 Task: Align the text "What is your name?" in the middle.
Action: Mouse moved to (107, 81)
Screenshot: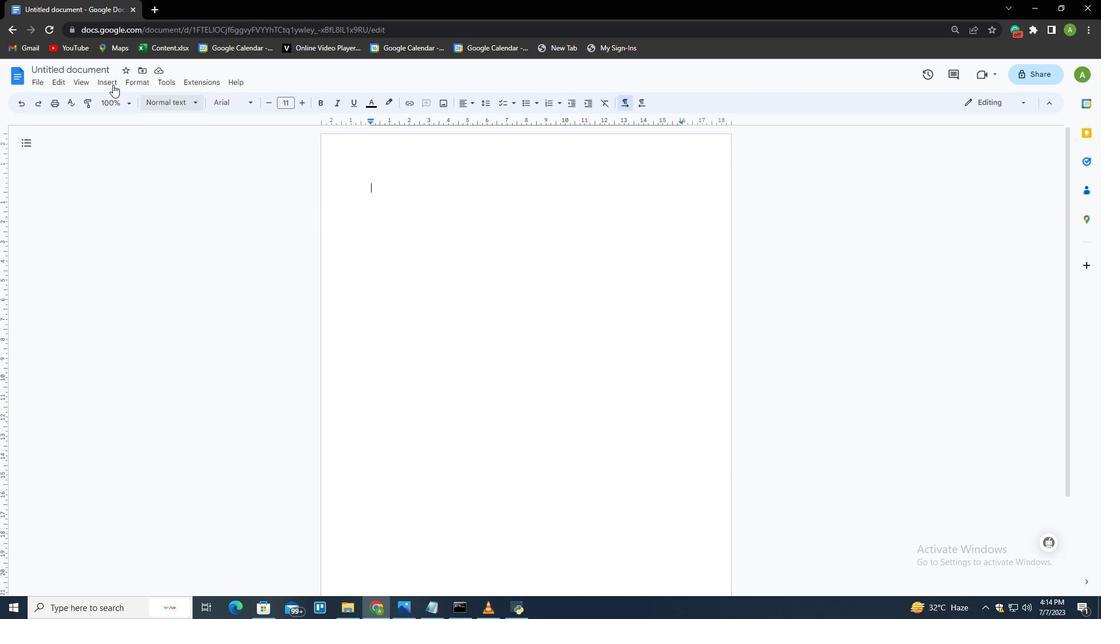 
Action: Mouse pressed left at (107, 81)
Screenshot: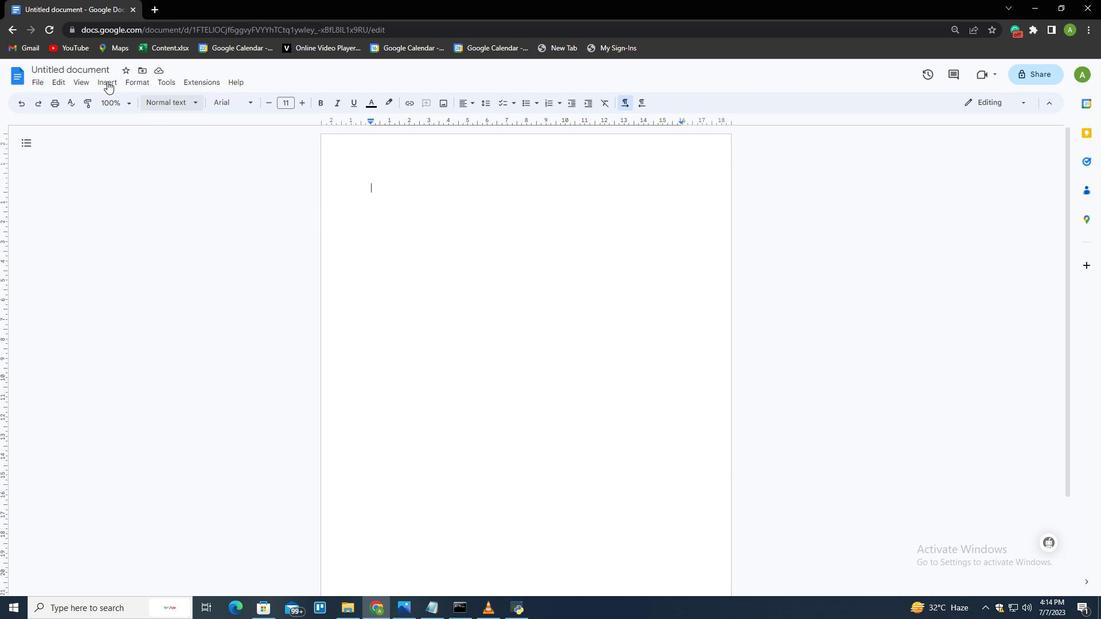 
Action: Mouse moved to (125, 130)
Screenshot: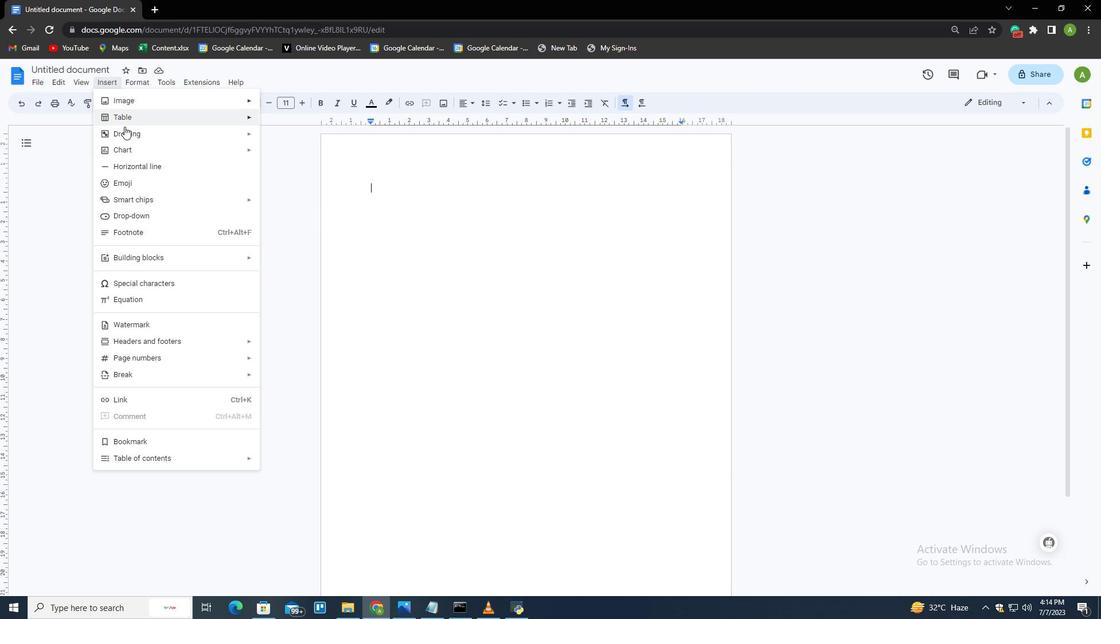 
Action: Mouse pressed left at (125, 130)
Screenshot: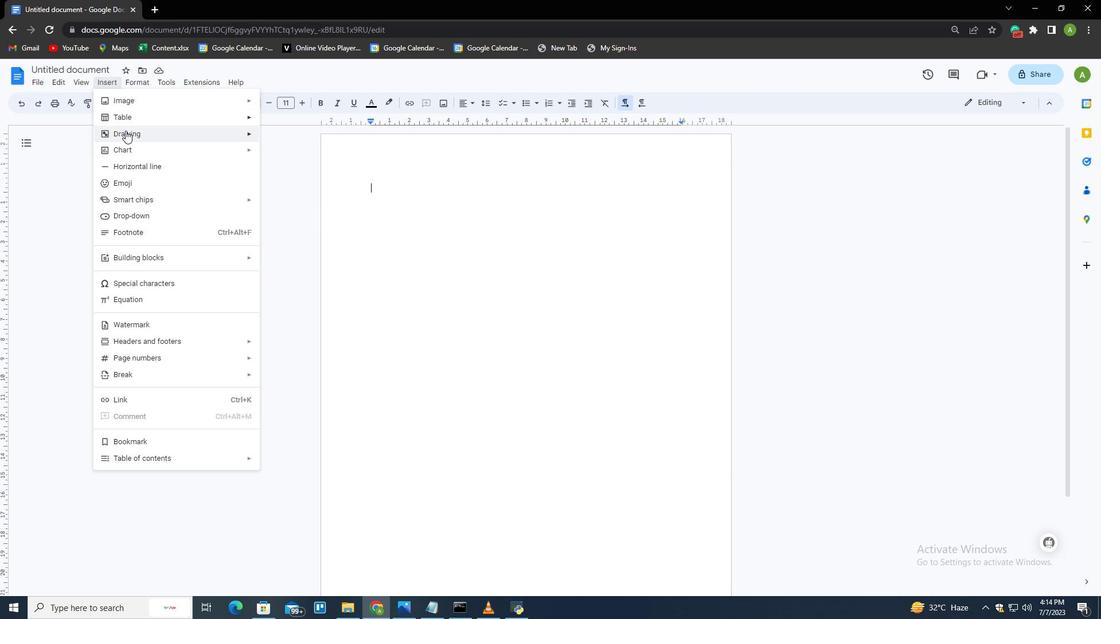 
Action: Mouse moved to (275, 134)
Screenshot: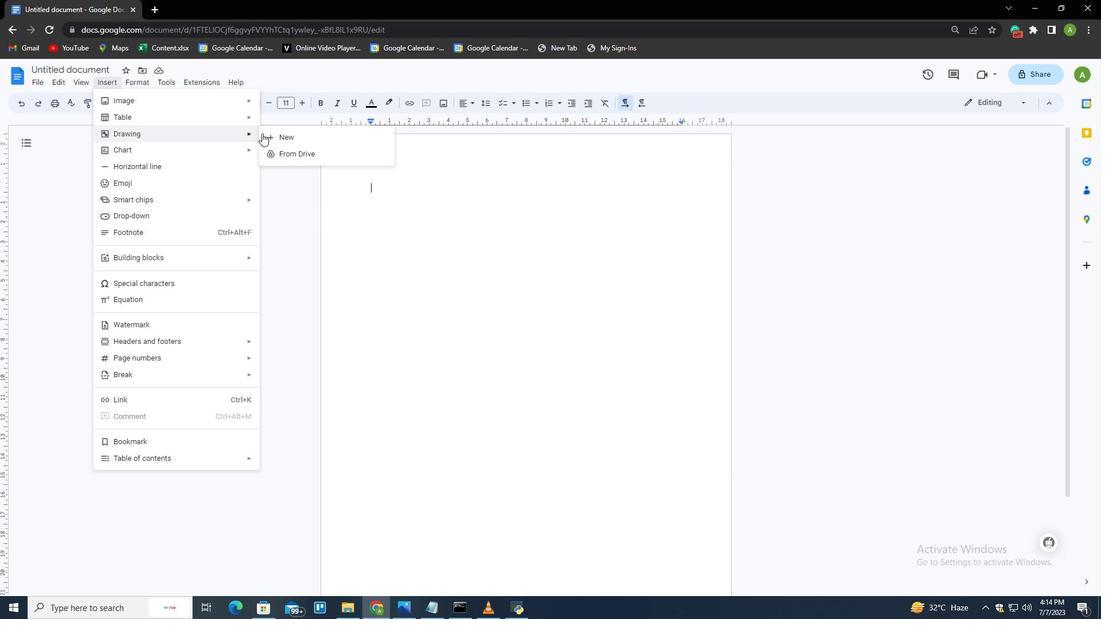 
Action: Mouse pressed left at (275, 134)
Screenshot: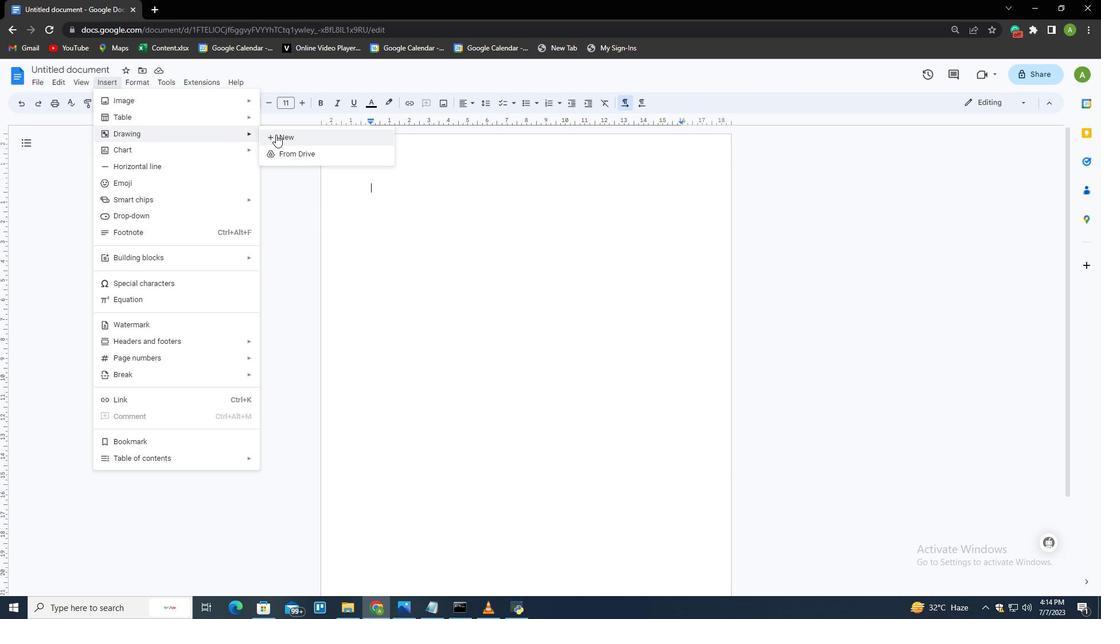 
Action: Mouse moved to (291, 127)
Screenshot: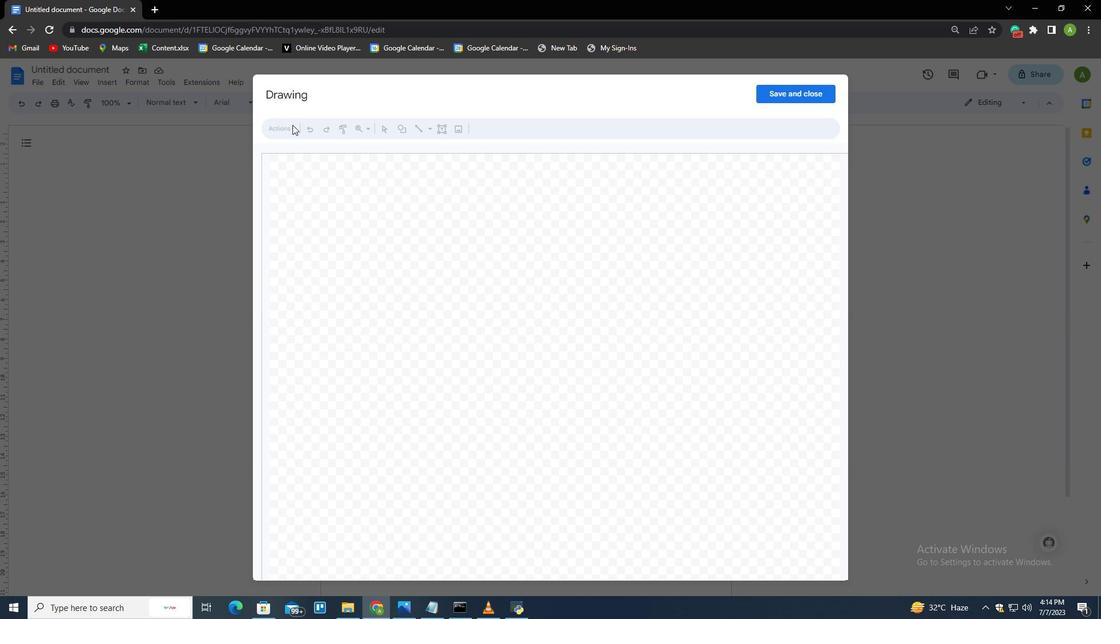 
Action: Mouse pressed left at (291, 127)
Screenshot: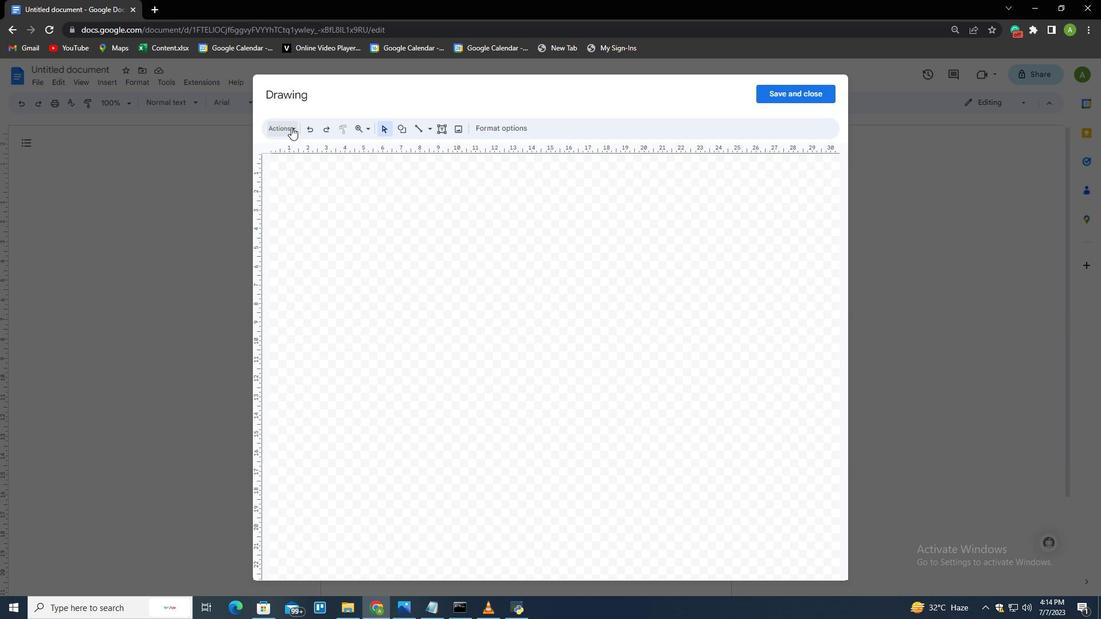 
Action: Mouse moved to (309, 192)
Screenshot: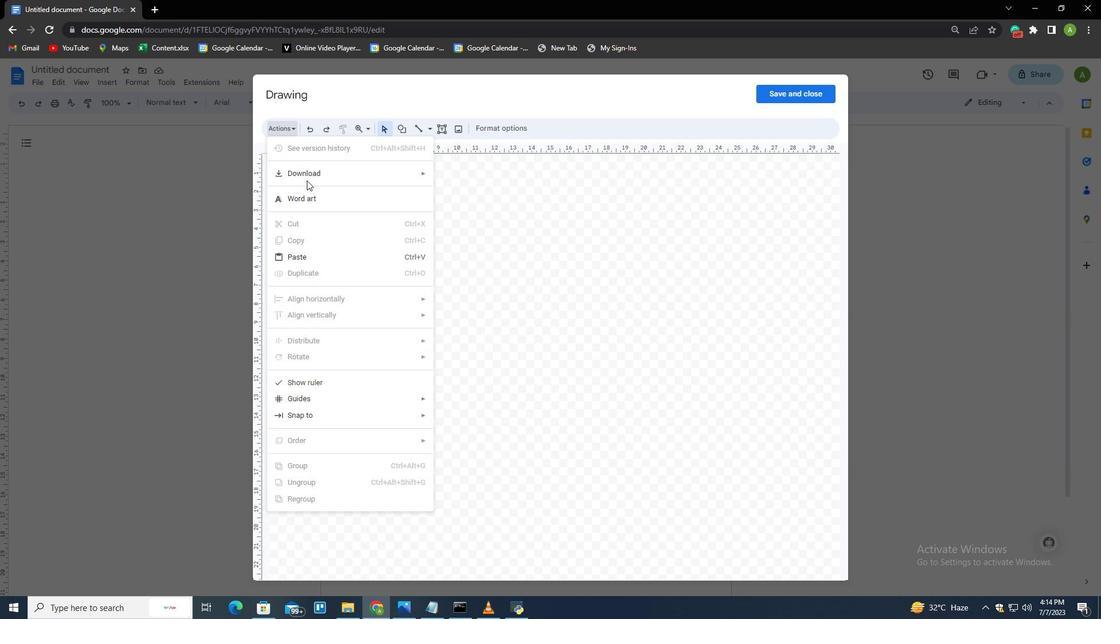 
Action: Mouse pressed left at (309, 192)
Screenshot: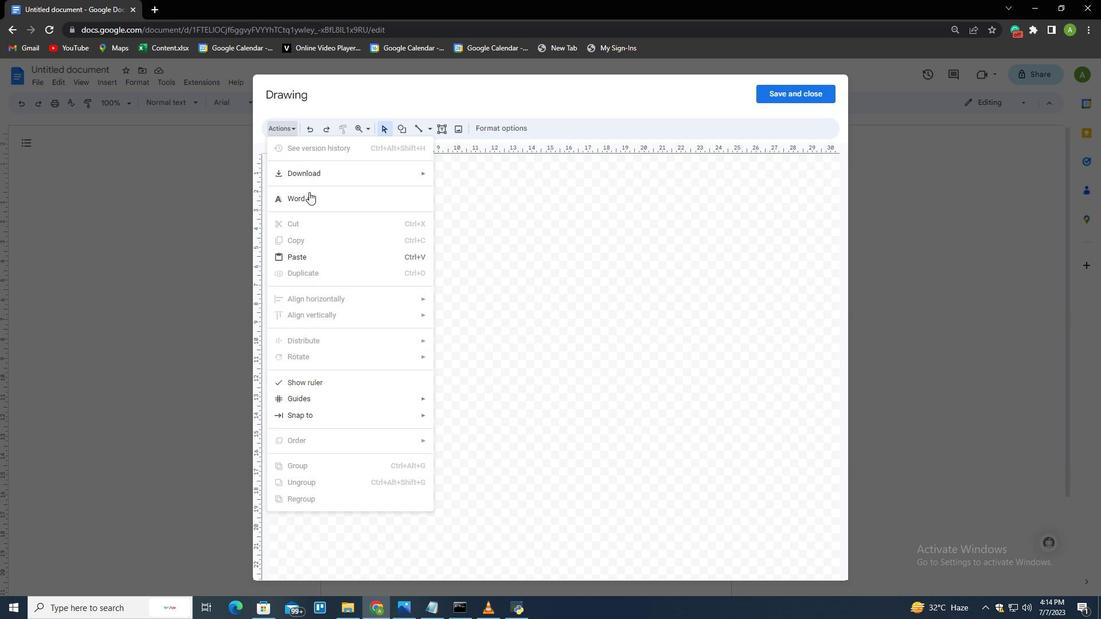 
Action: Mouse moved to (492, 174)
Screenshot: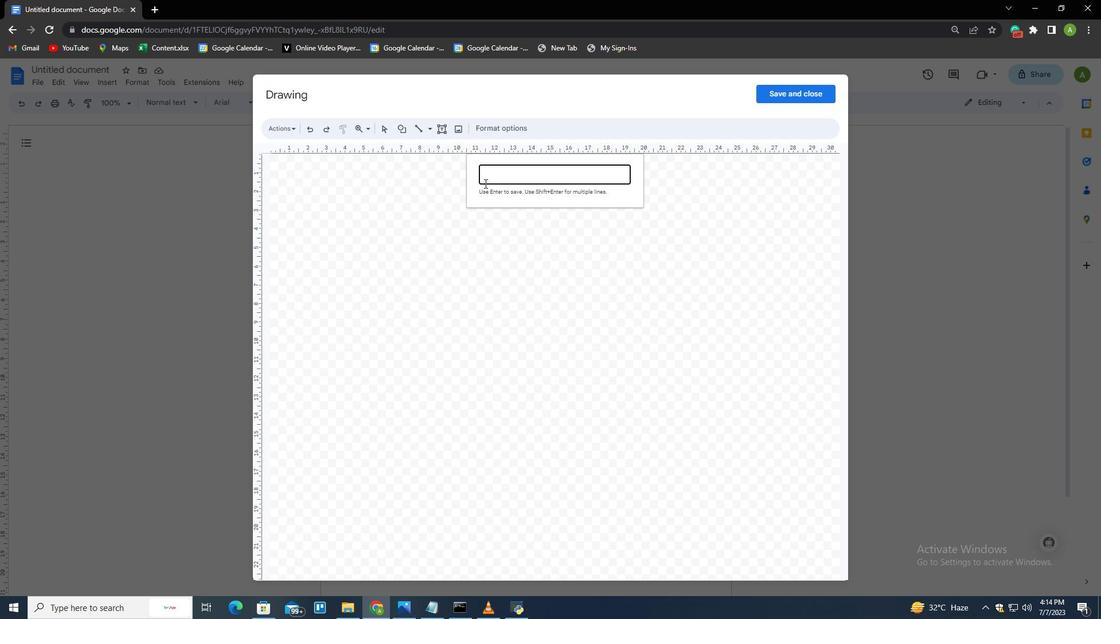 
Action: Mouse pressed left at (492, 174)
Screenshot: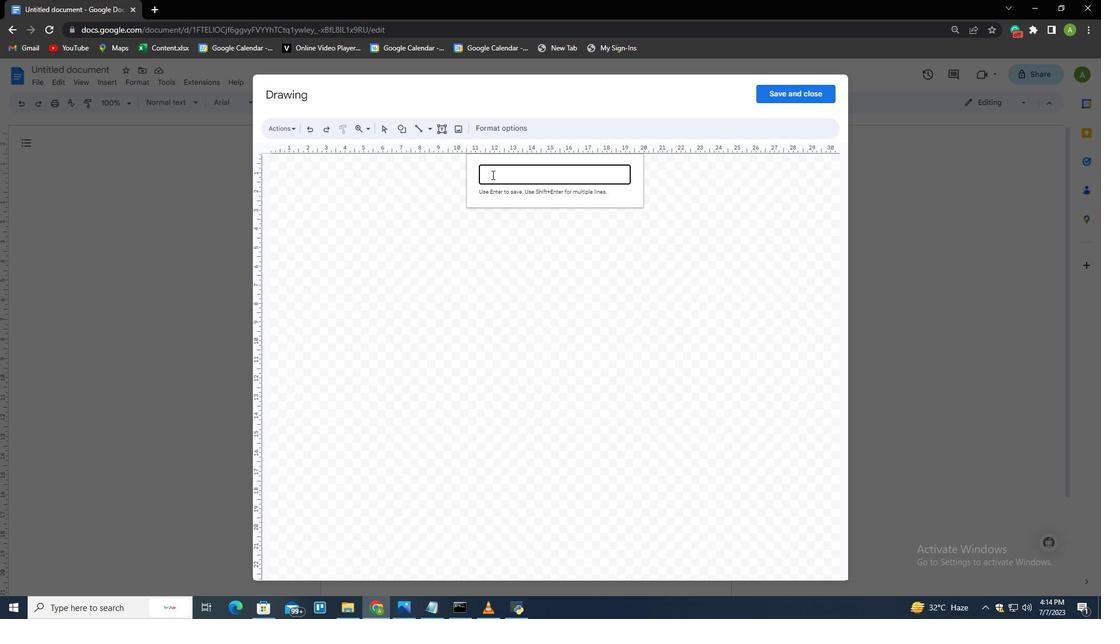 
Action: Key pressed <Key.shift>What<Key.space>is<Key.space>yoy<Key.backspace>ur<Key.space>name<Key.shift_r>?
Screenshot: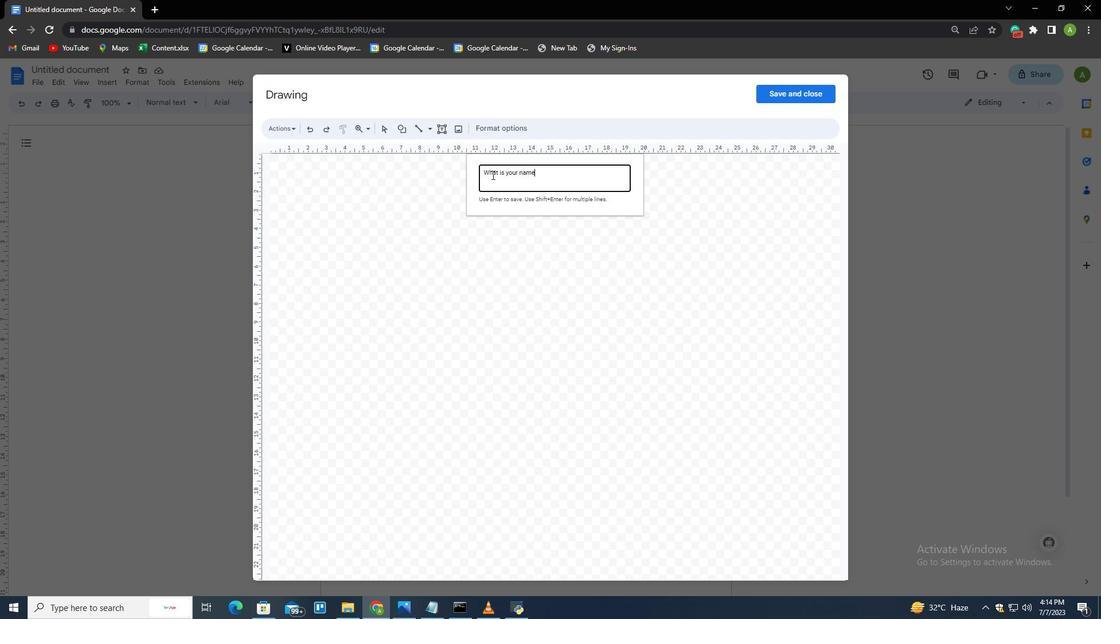 
Action: Mouse moved to (476, 244)
Screenshot: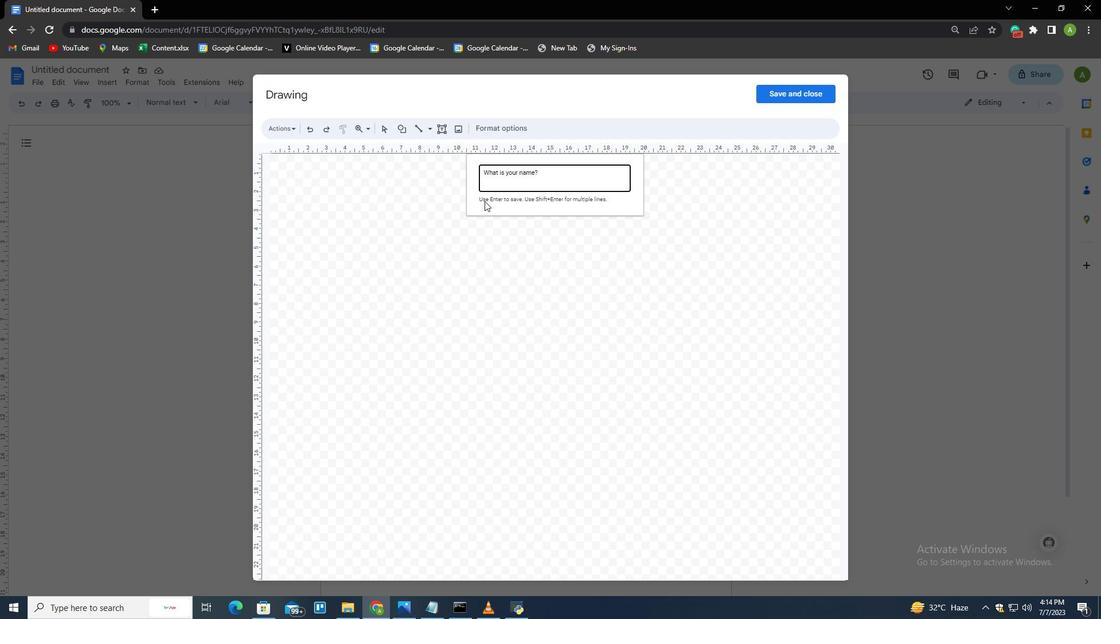 
Action: Mouse pressed left at (476, 244)
Screenshot: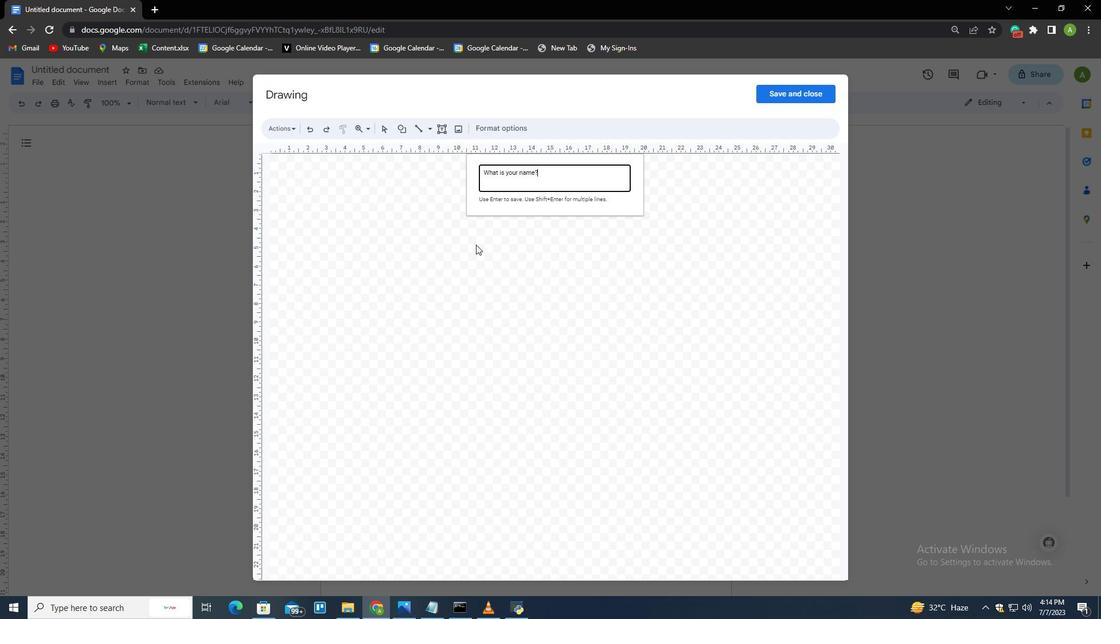 
Action: Mouse moved to (402, 131)
Screenshot: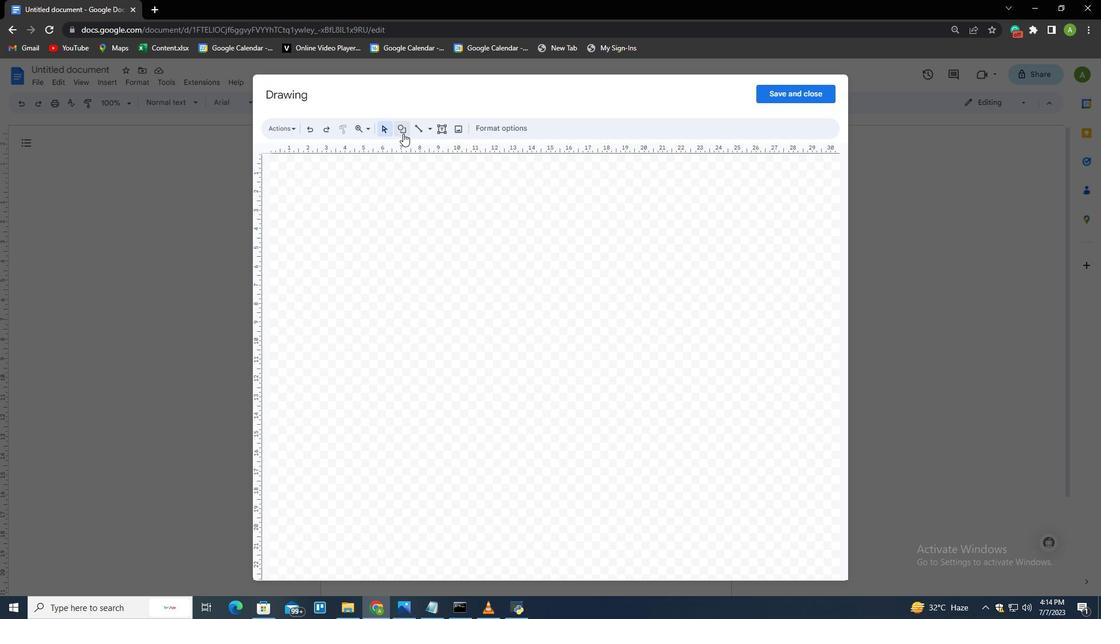 
Action: Mouse pressed left at (402, 131)
Screenshot: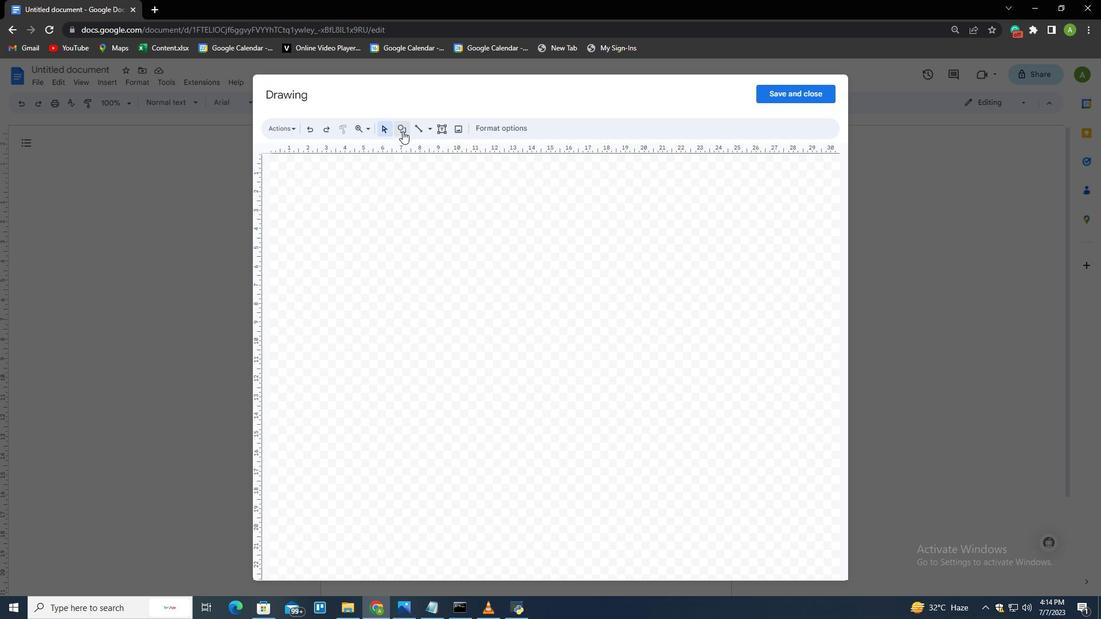 
Action: Mouse moved to (415, 146)
Screenshot: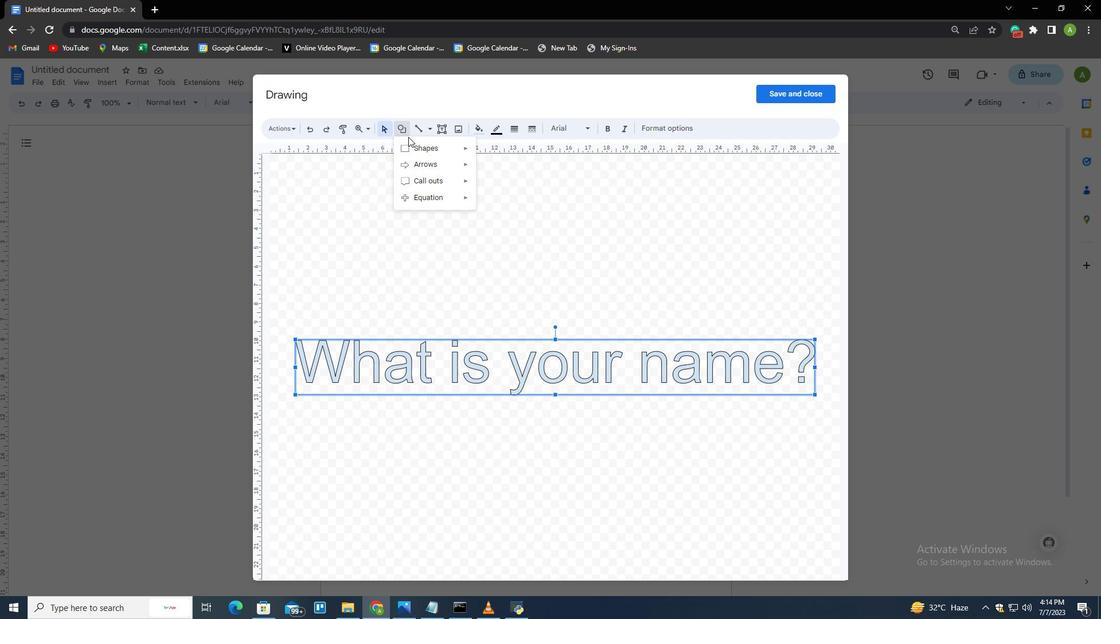 
Action: Mouse pressed left at (415, 146)
Screenshot: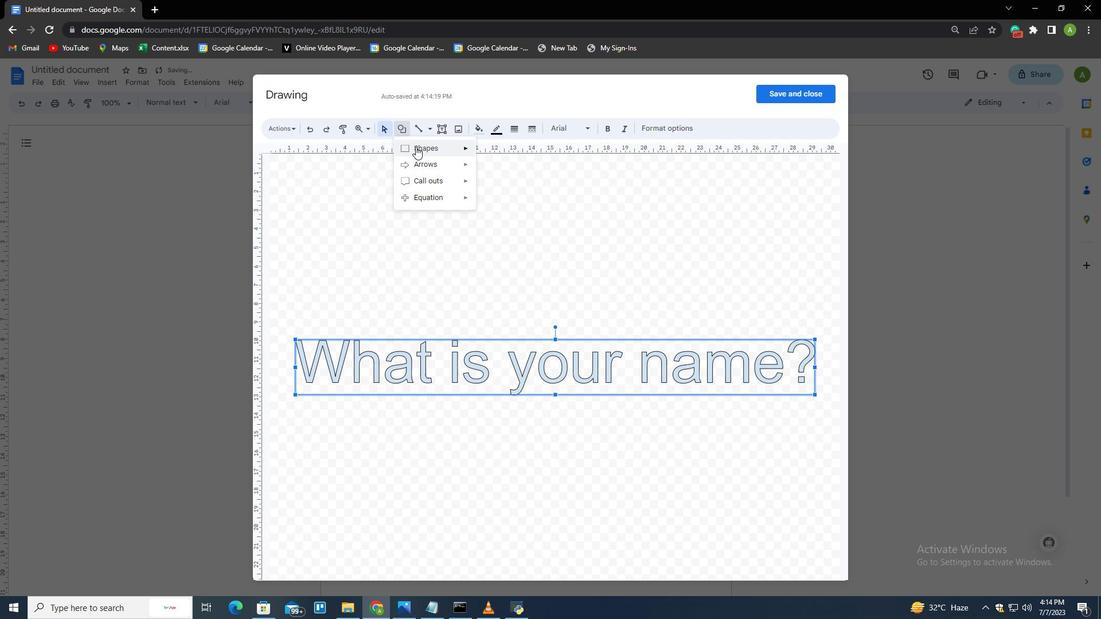 
Action: Mouse moved to (499, 155)
Screenshot: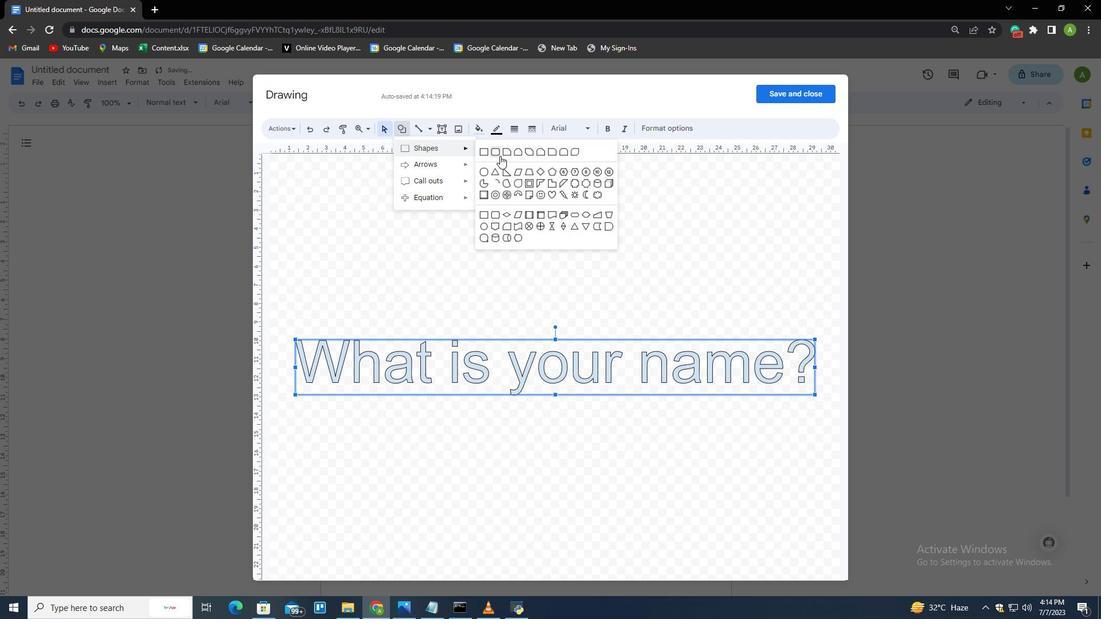 
Action: Mouse pressed left at (499, 155)
Screenshot: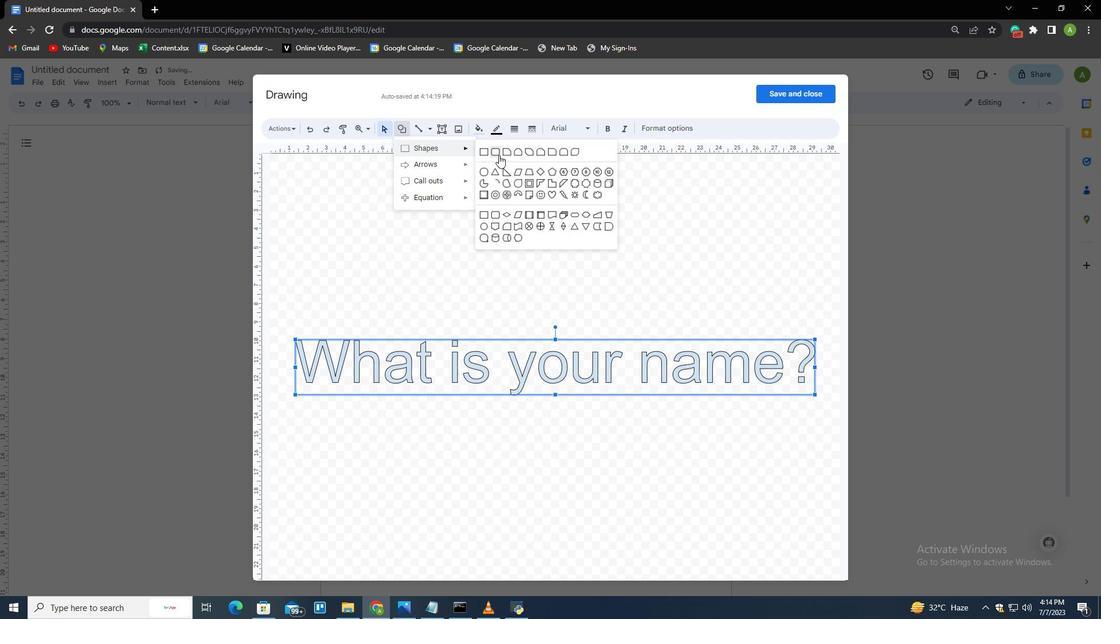 
Action: Mouse moved to (476, 282)
Screenshot: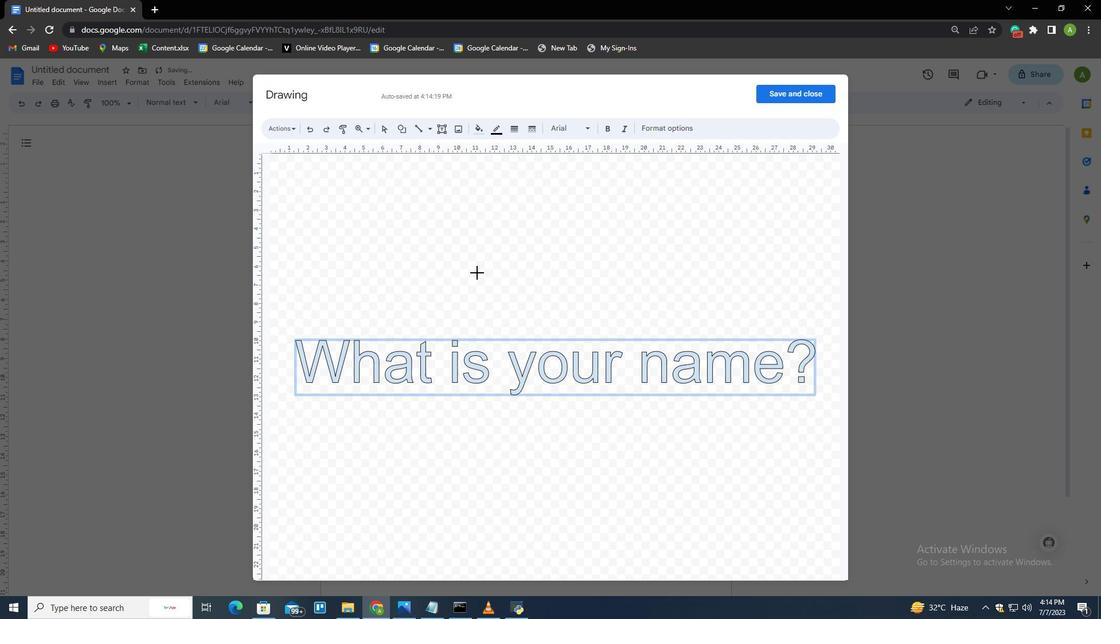 
Action: Mouse pressed left at (476, 282)
Screenshot: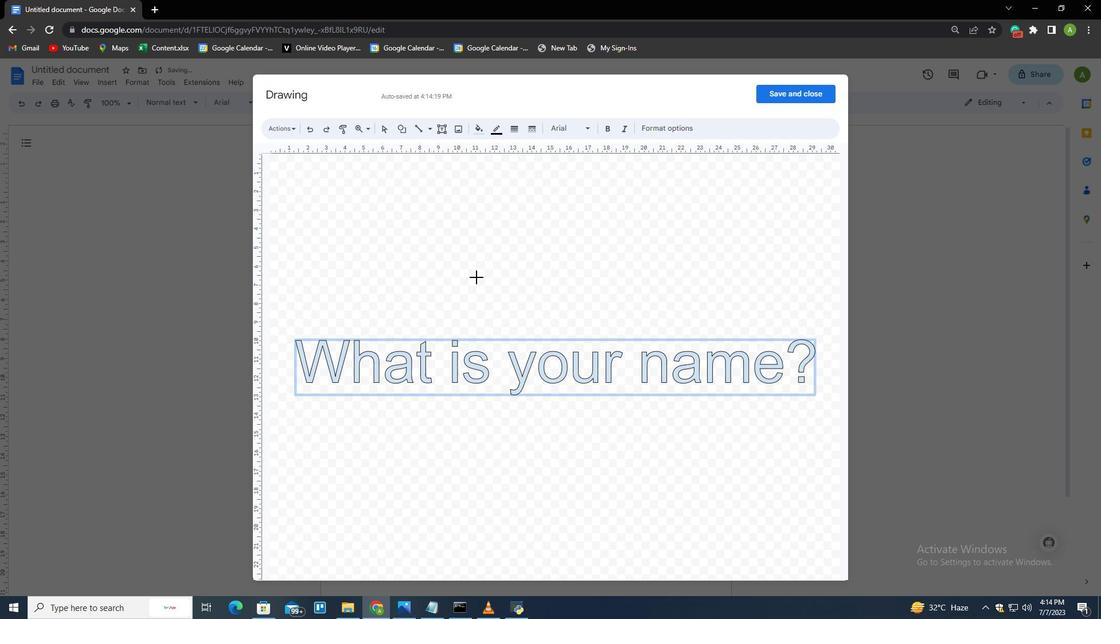 
Action: Mouse moved to (285, 239)
Screenshot: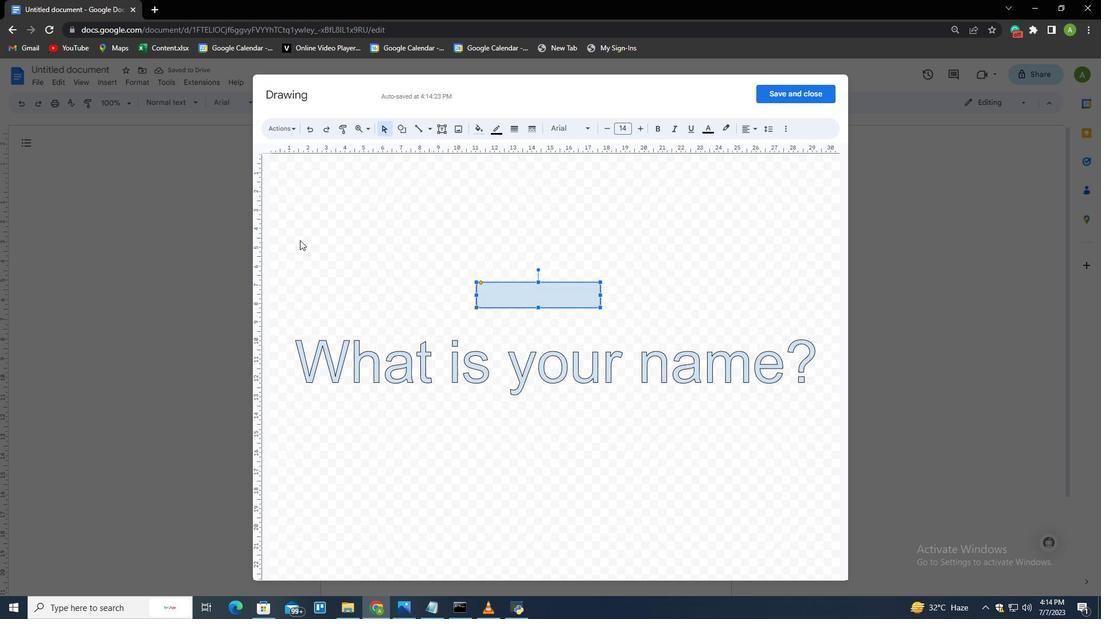 
Action: Mouse pressed left at (285, 239)
Screenshot: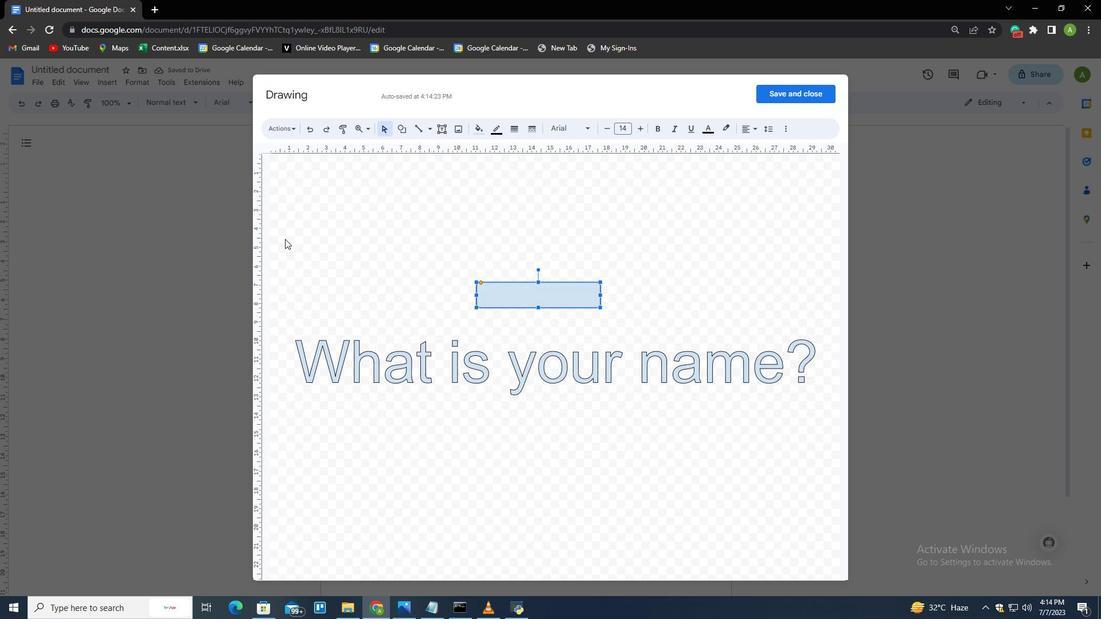 
Action: Mouse moved to (290, 127)
Screenshot: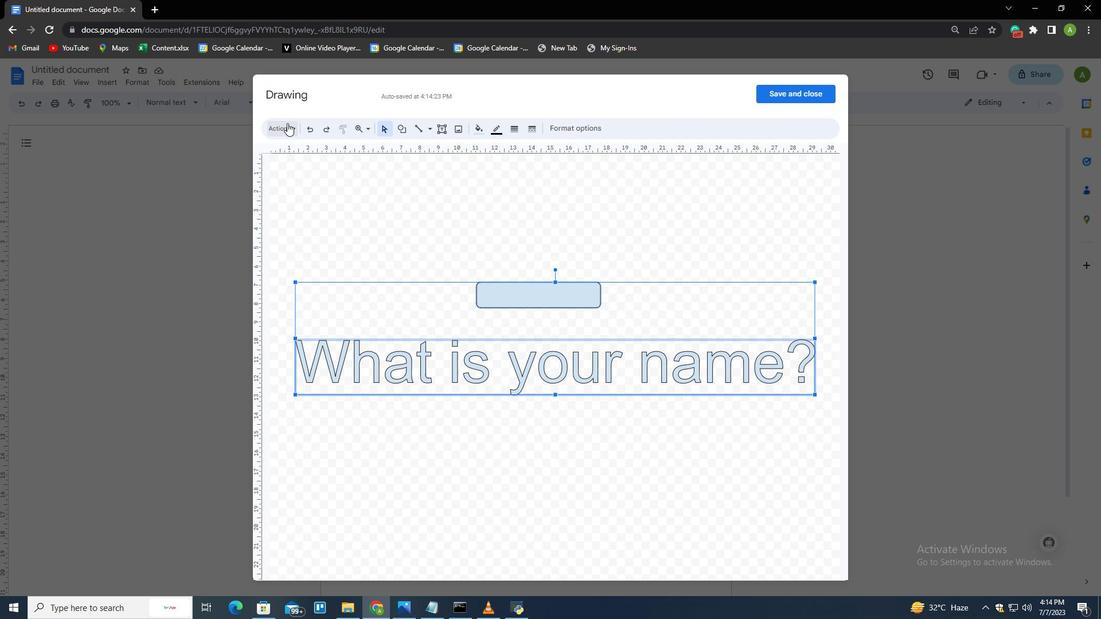 
Action: Mouse pressed left at (290, 127)
Screenshot: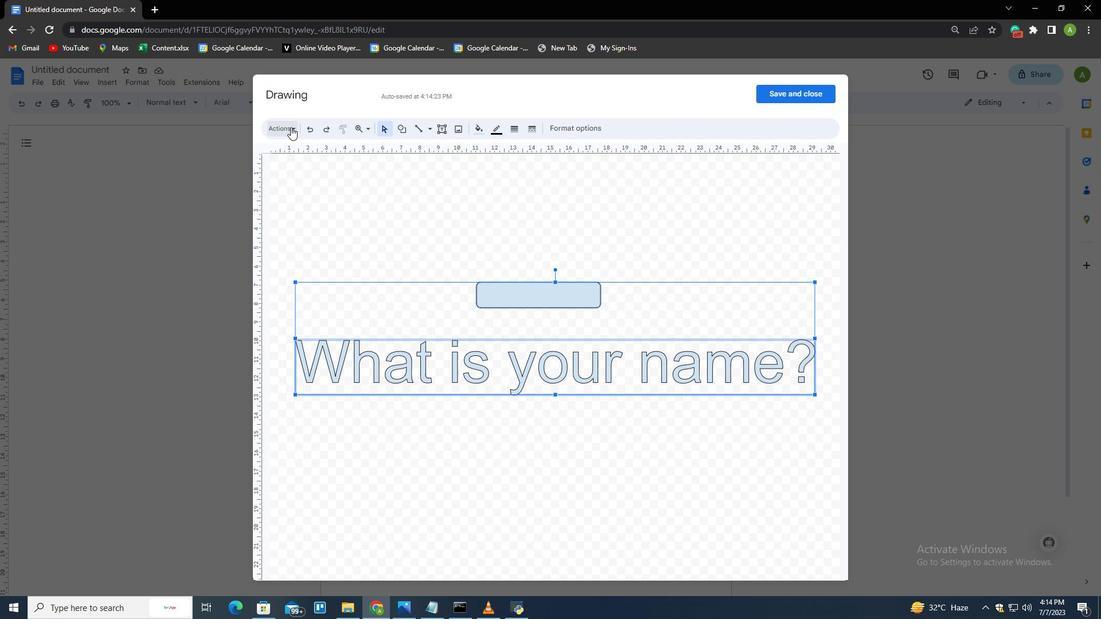
Action: Mouse moved to (321, 314)
Screenshot: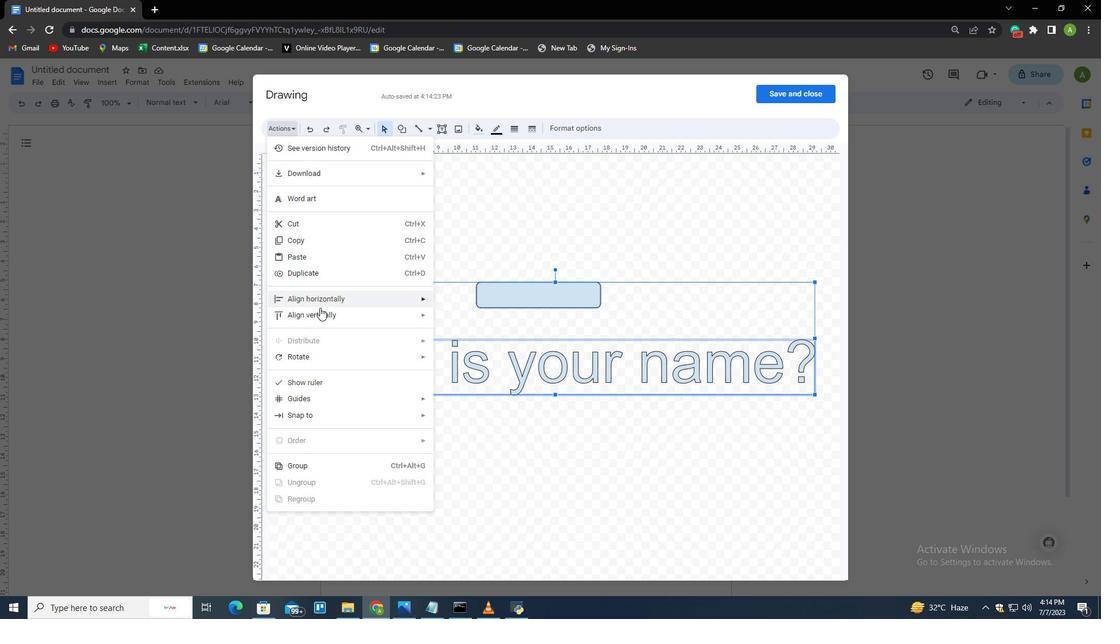 
Action: Mouse pressed left at (321, 314)
Screenshot: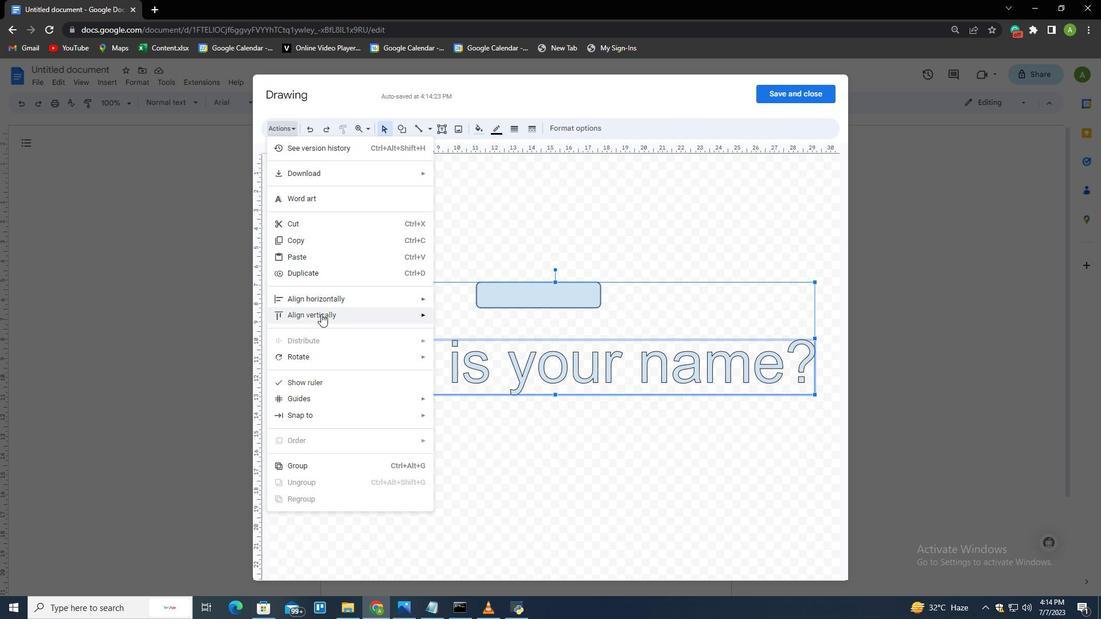 
Action: Mouse moved to (454, 338)
Screenshot: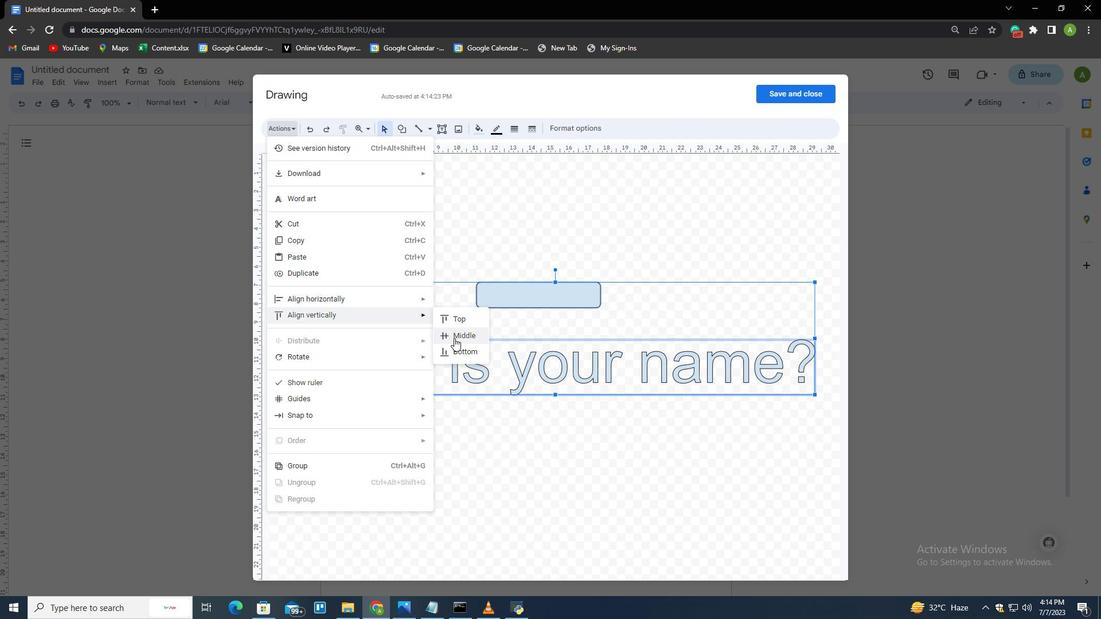 
Action: Mouse pressed left at (454, 338)
Screenshot: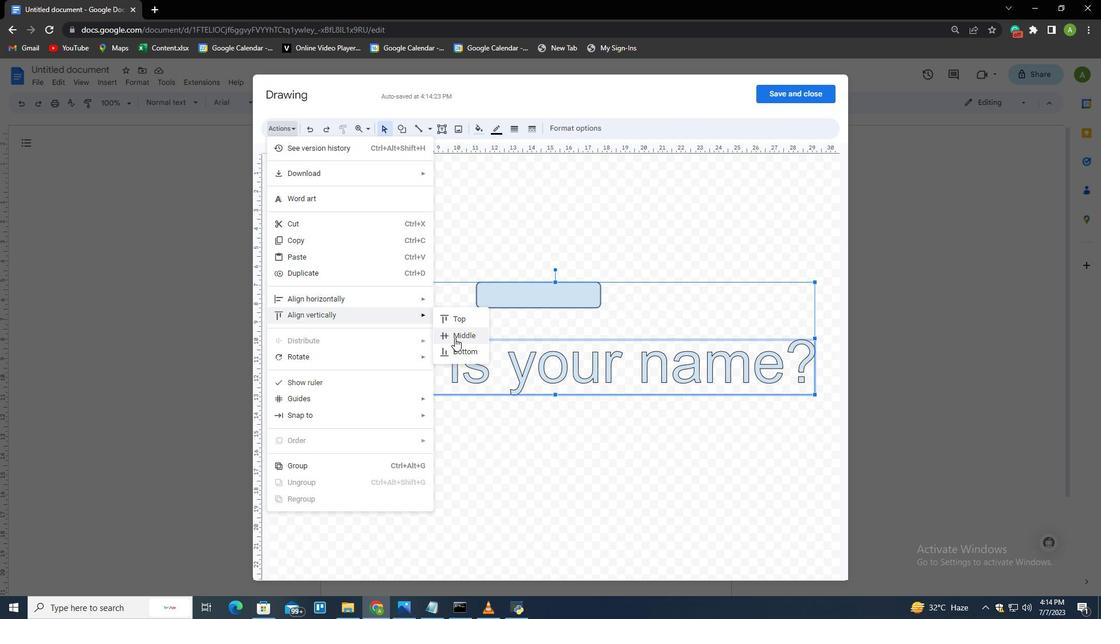 
Action: Mouse moved to (454, 263)
Screenshot: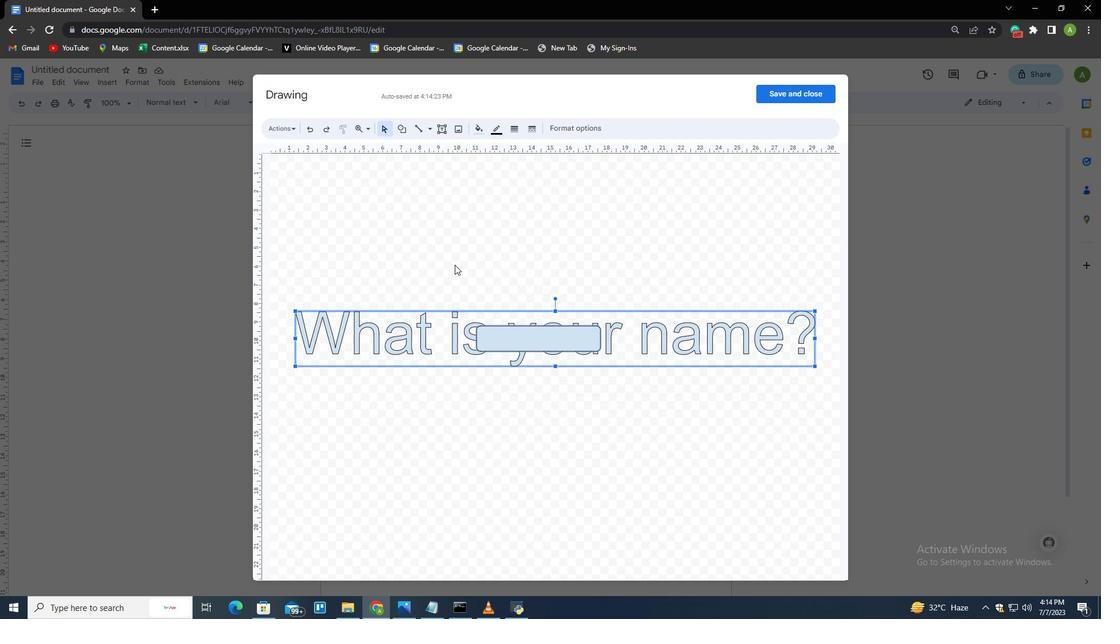 
